 Task: Change the HDMI/SPDIF audio passthrough to Enabled.
Action: Mouse moved to (120, 15)
Screenshot: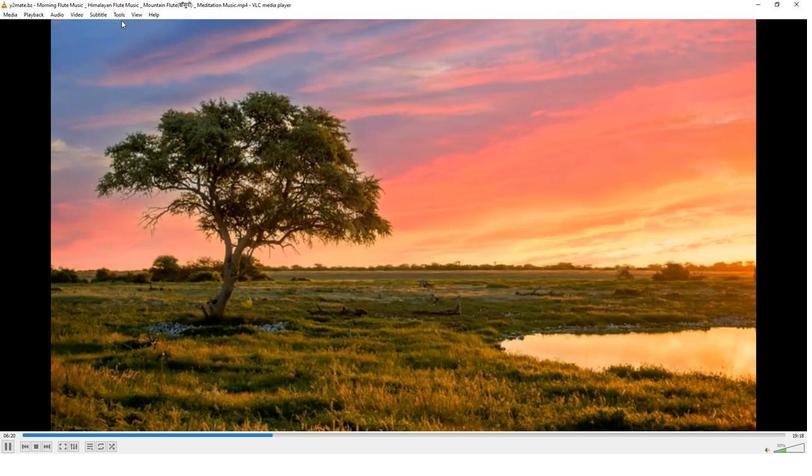 
Action: Mouse pressed left at (120, 15)
Screenshot: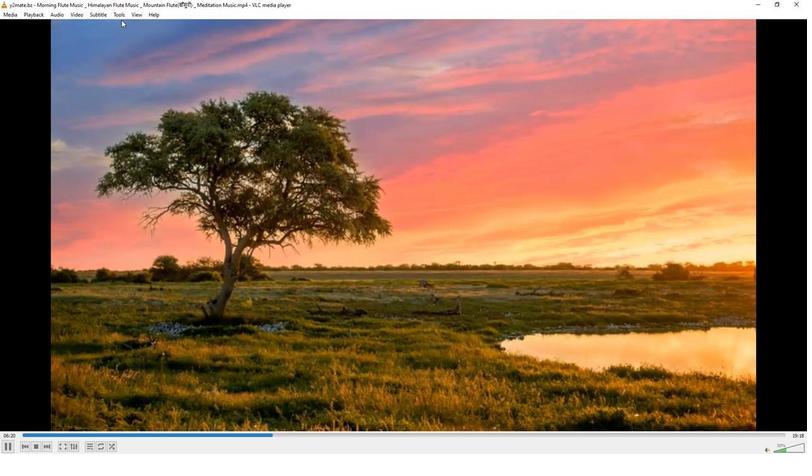 
Action: Mouse moved to (121, 7)
Screenshot: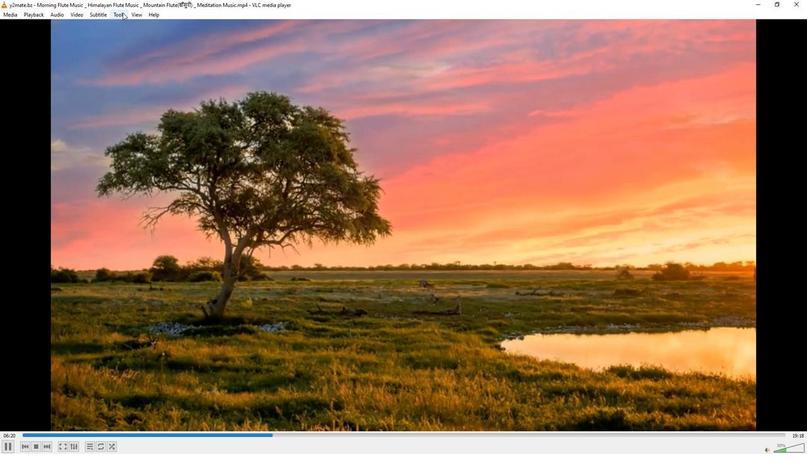 
Action: Mouse pressed left at (121, 7)
Screenshot: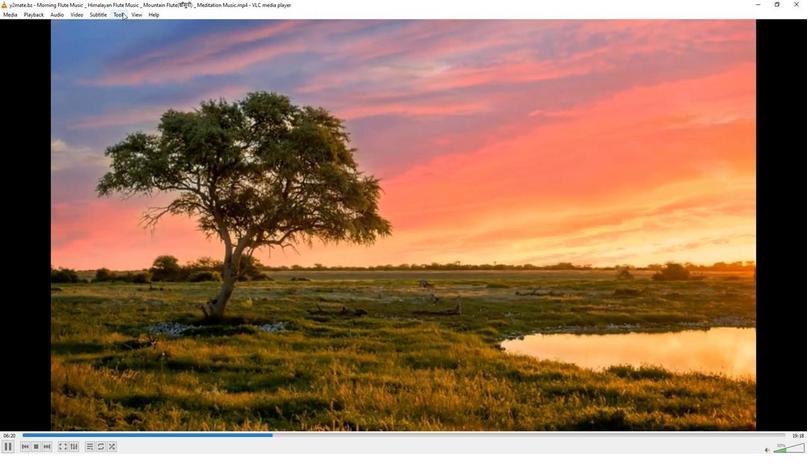
Action: Mouse moved to (128, 116)
Screenshot: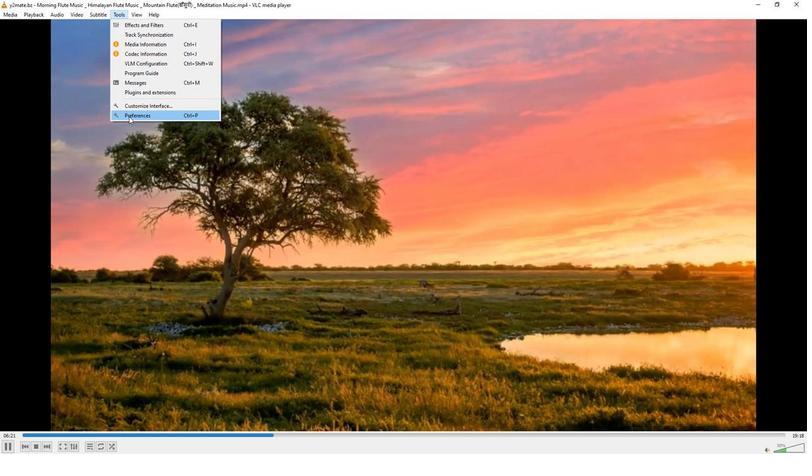 
Action: Mouse pressed left at (128, 116)
Screenshot: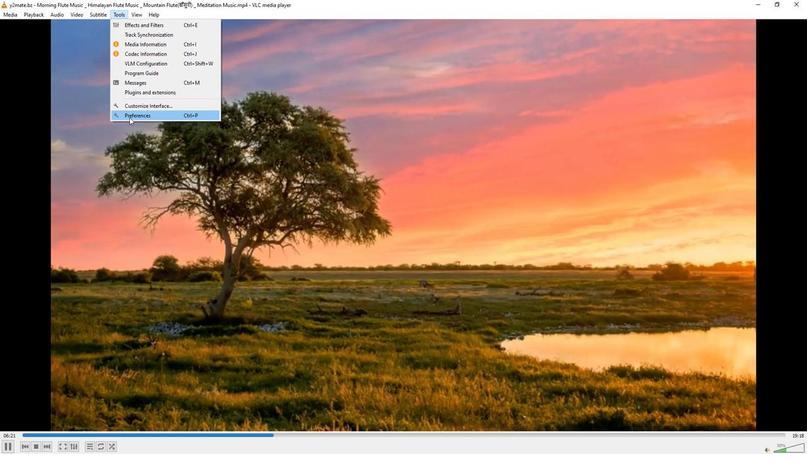 
Action: Mouse moved to (267, 380)
Screenshot: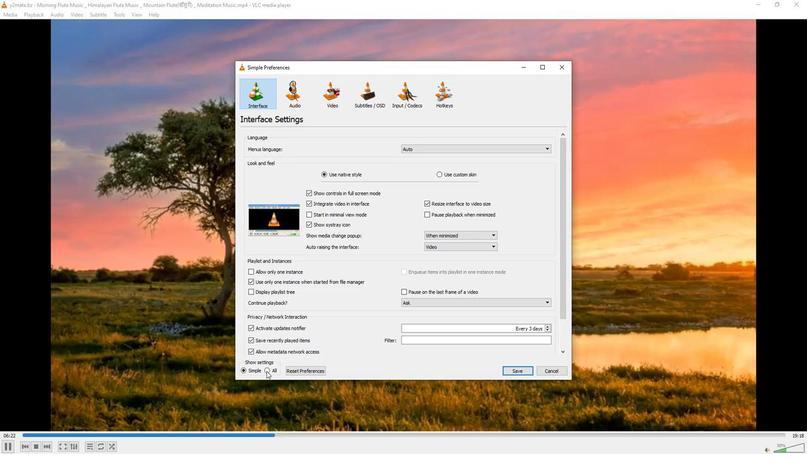 
Action: Mouse pressed left at (267, 380)
Screenshot: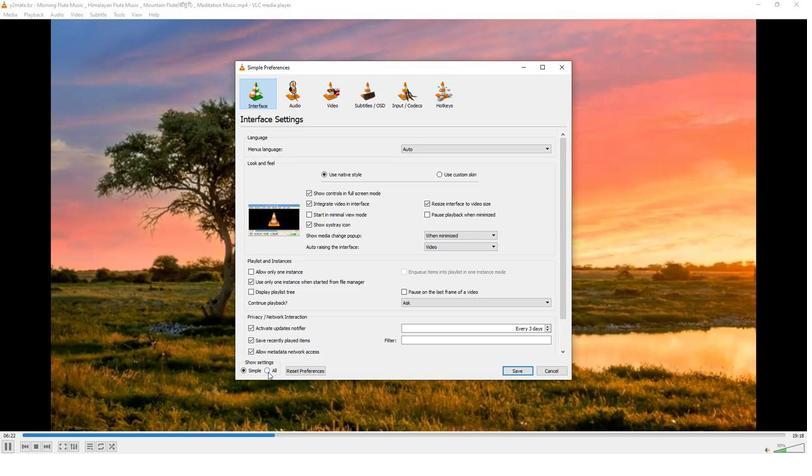 
Action: Mouse moved to (253, 193)
Screenshot: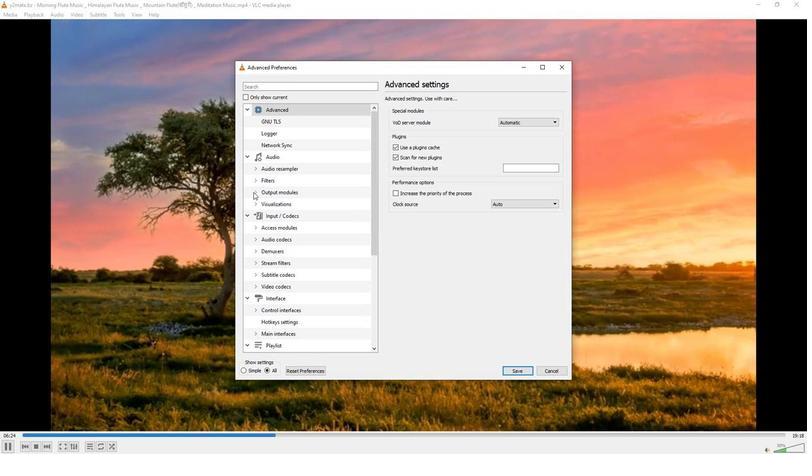 
Action: Mouse pressed left at (253, 193)
Screenshot: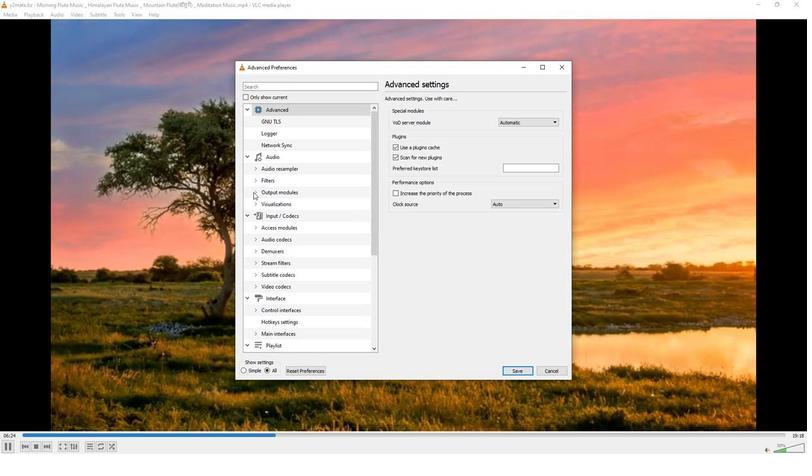 
Action: Mouse moved to (273, 230)
Screenshot: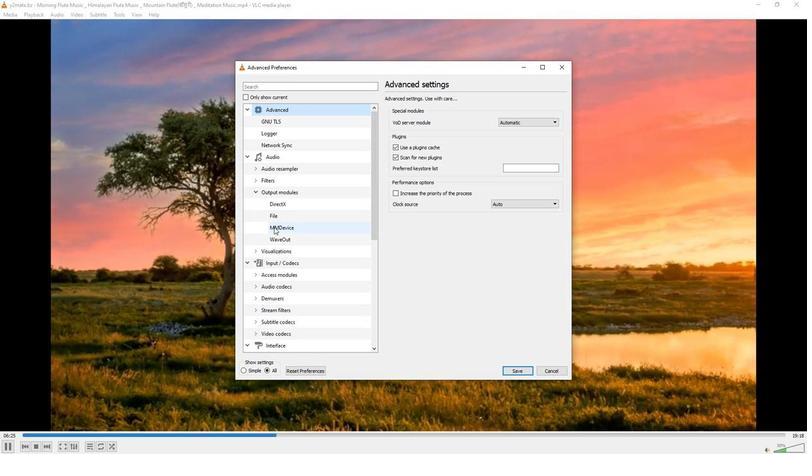 
Action: Mouse pressed left at (273, 230)
Screenshot: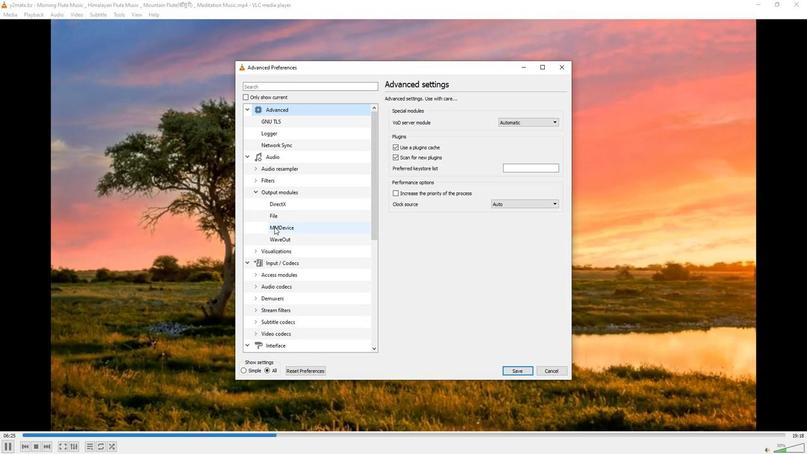 
Action: Mouse moved to (526, 121)
Screenshot: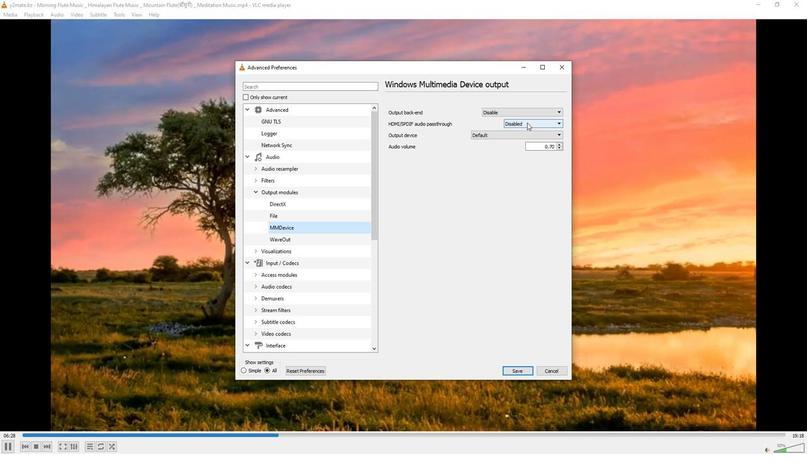 
Action: Mouse pressed left at (526, 121)
Screenshot: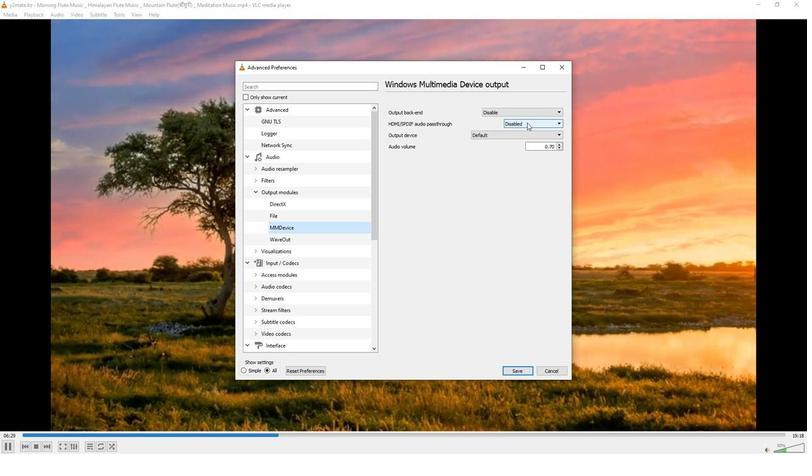 
Action: Mouse moved to (518, 142)
Screenshot: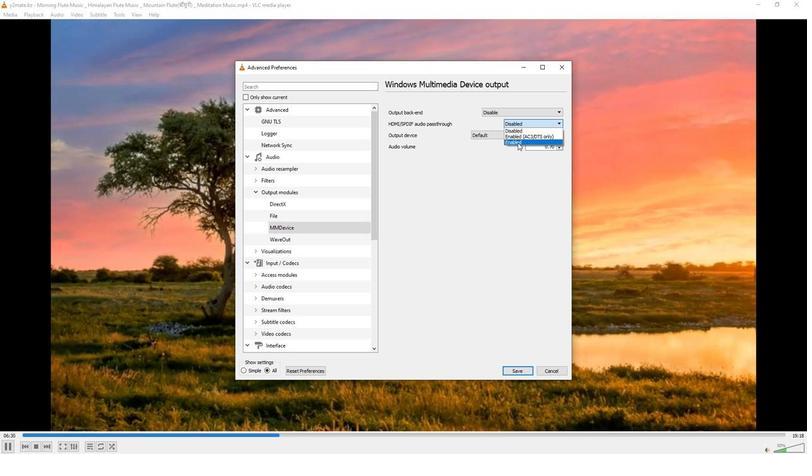 
Action: Mouse pressed left at (518, 142)
Screenshot: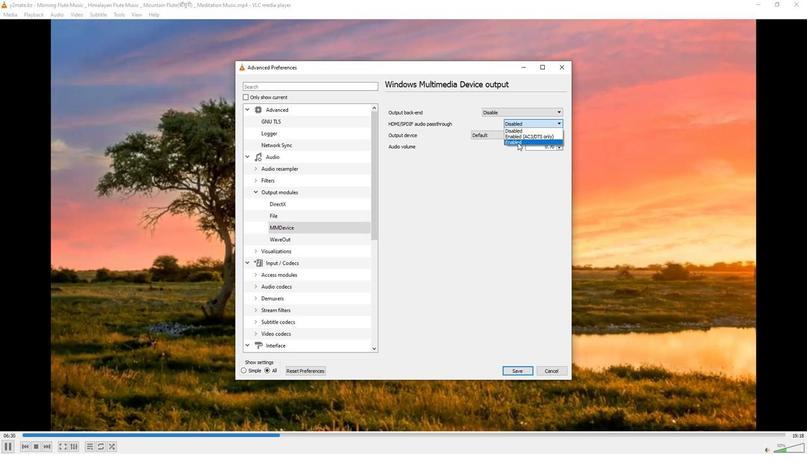
Action: Mouse moved to (506, 156)
Screenshot: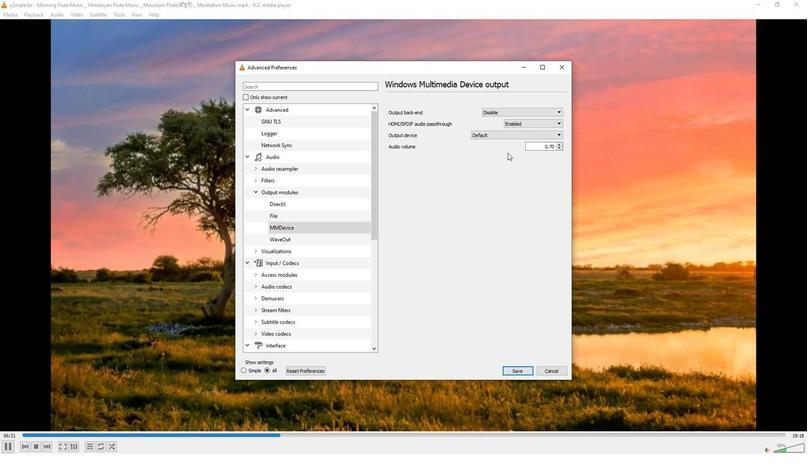 
